 Task: Set Answer 1 of the checkboxes to "Research".
Action: Mouse moved to (420, 606)
Screenshot: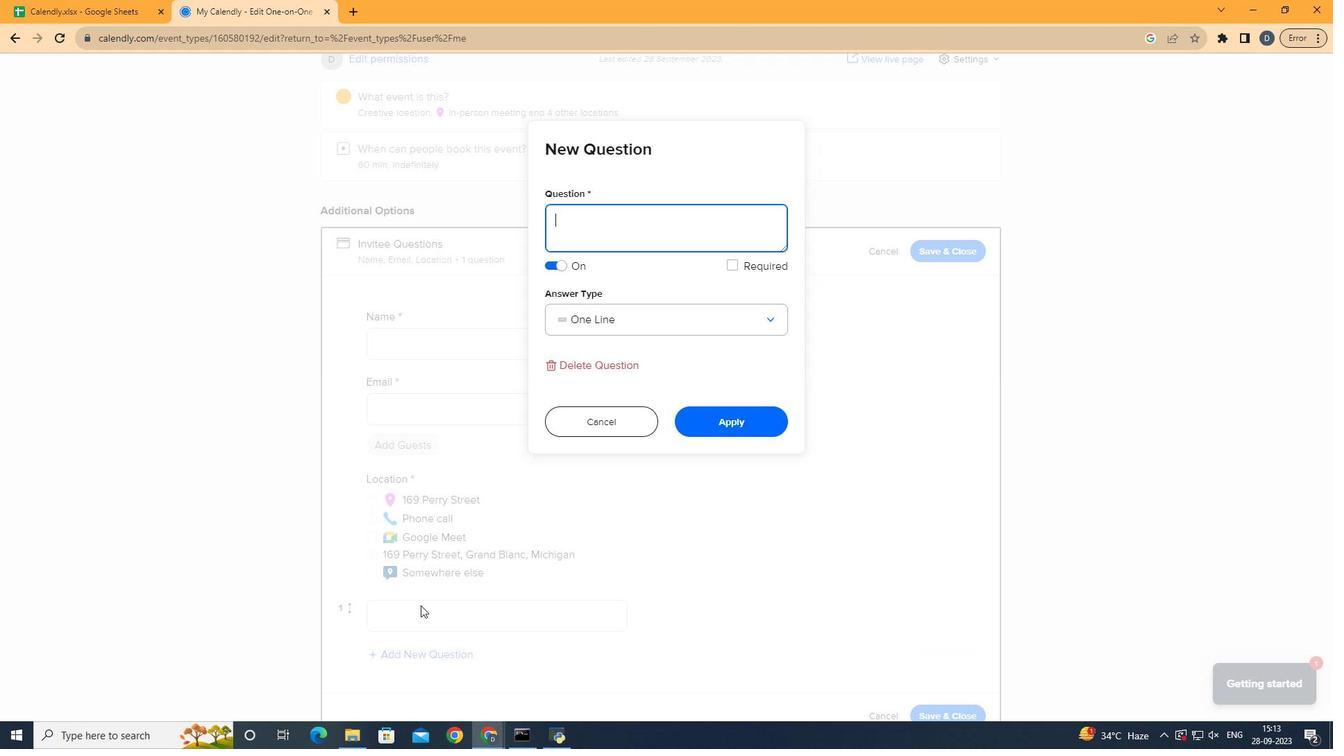 
Action: Mouse pressed left at (420, 606)
Screenshot: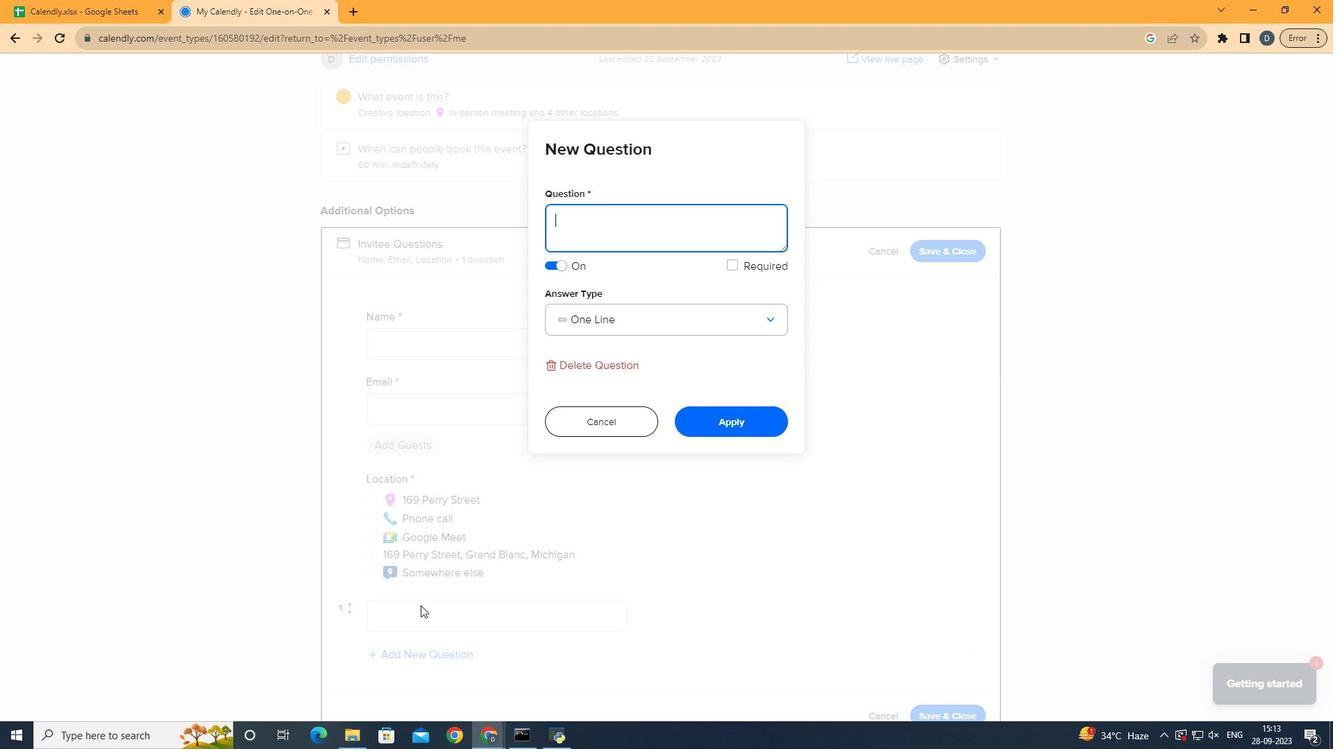 
Action: Mouse moved to (609, 324)
Screenshot: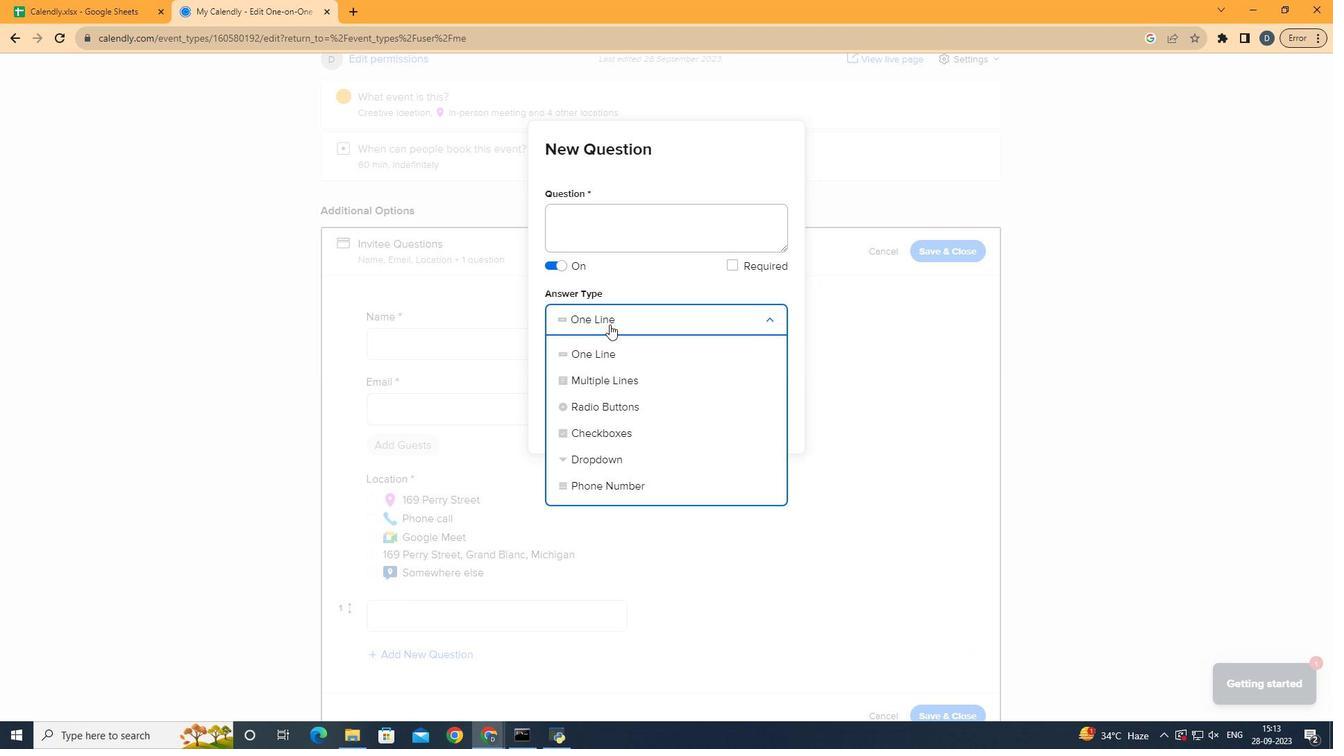 
Action: Mouse pressed left at (609, 324)
Screenshot: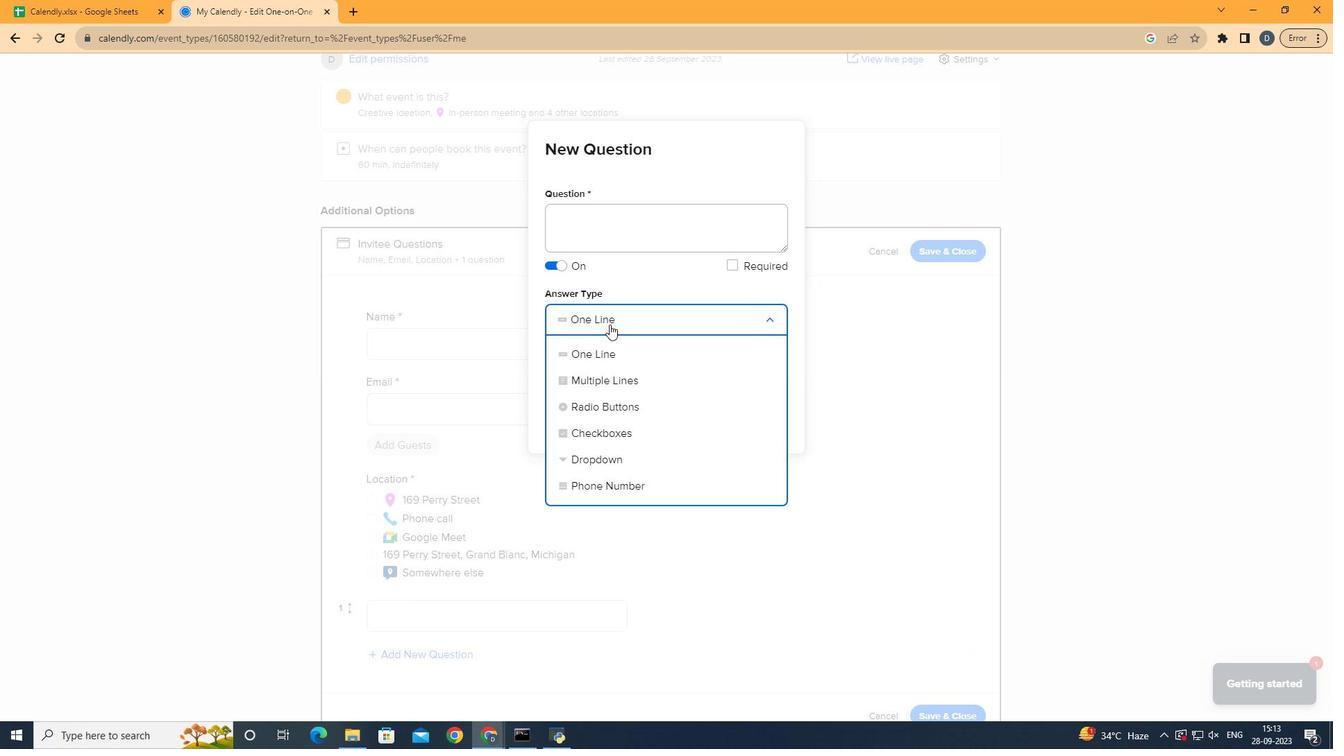 
Action: Mouse moved to (634, 439)
Screenshot: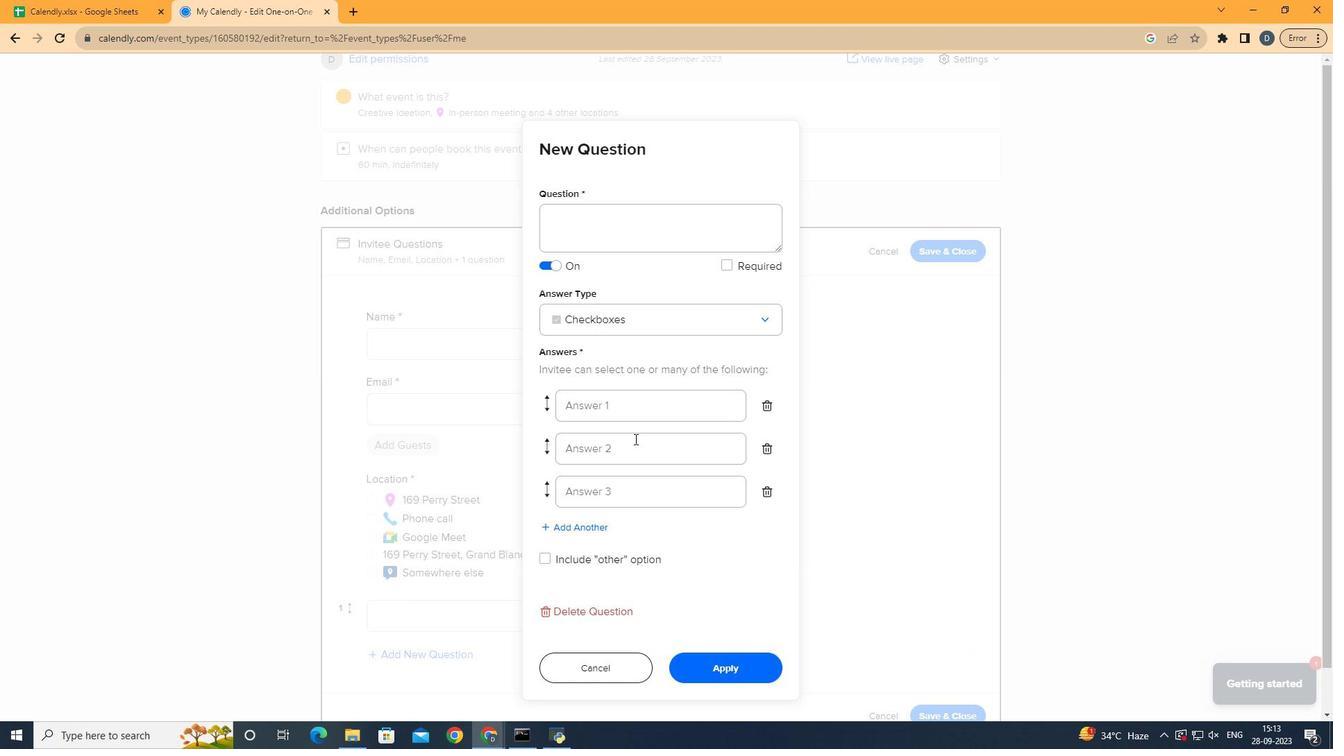 
Action: Mouse pressed left at (634, 439)
Screenshot: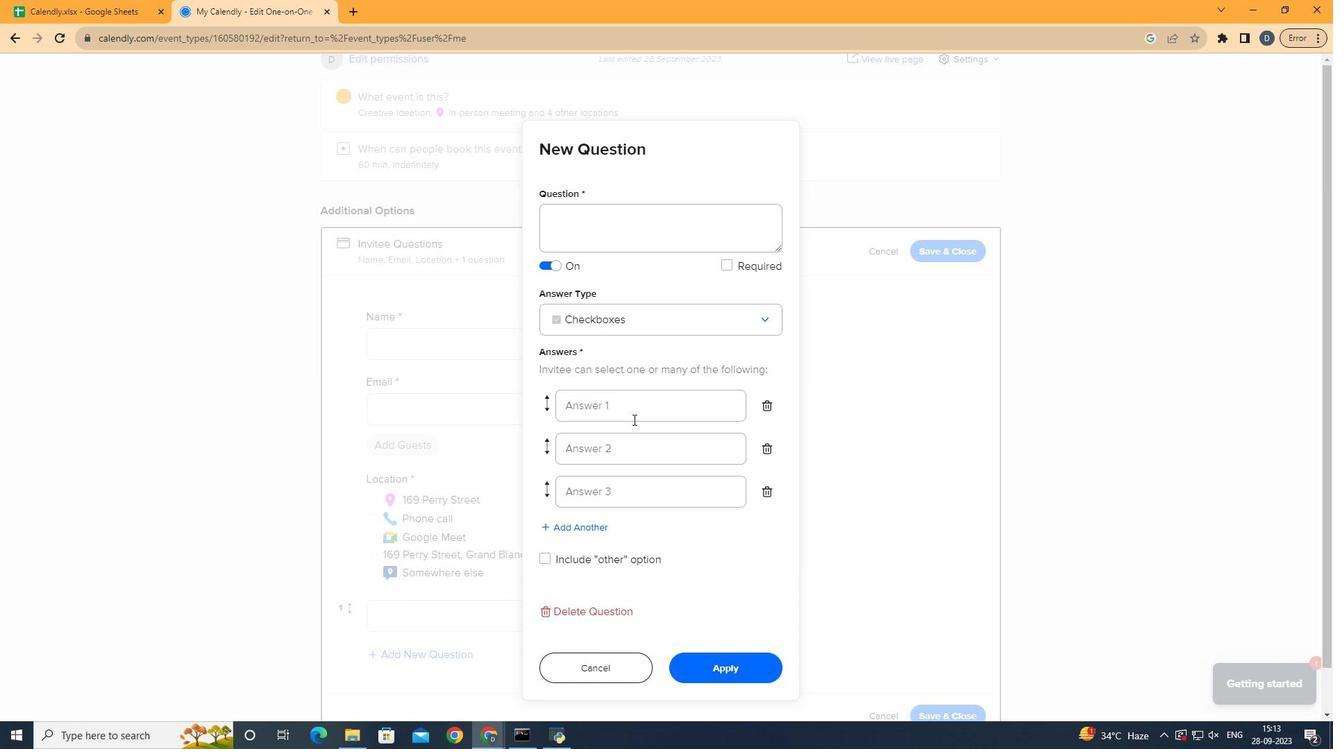 
Action: Mouse moved to (618, 398)
Screenshot: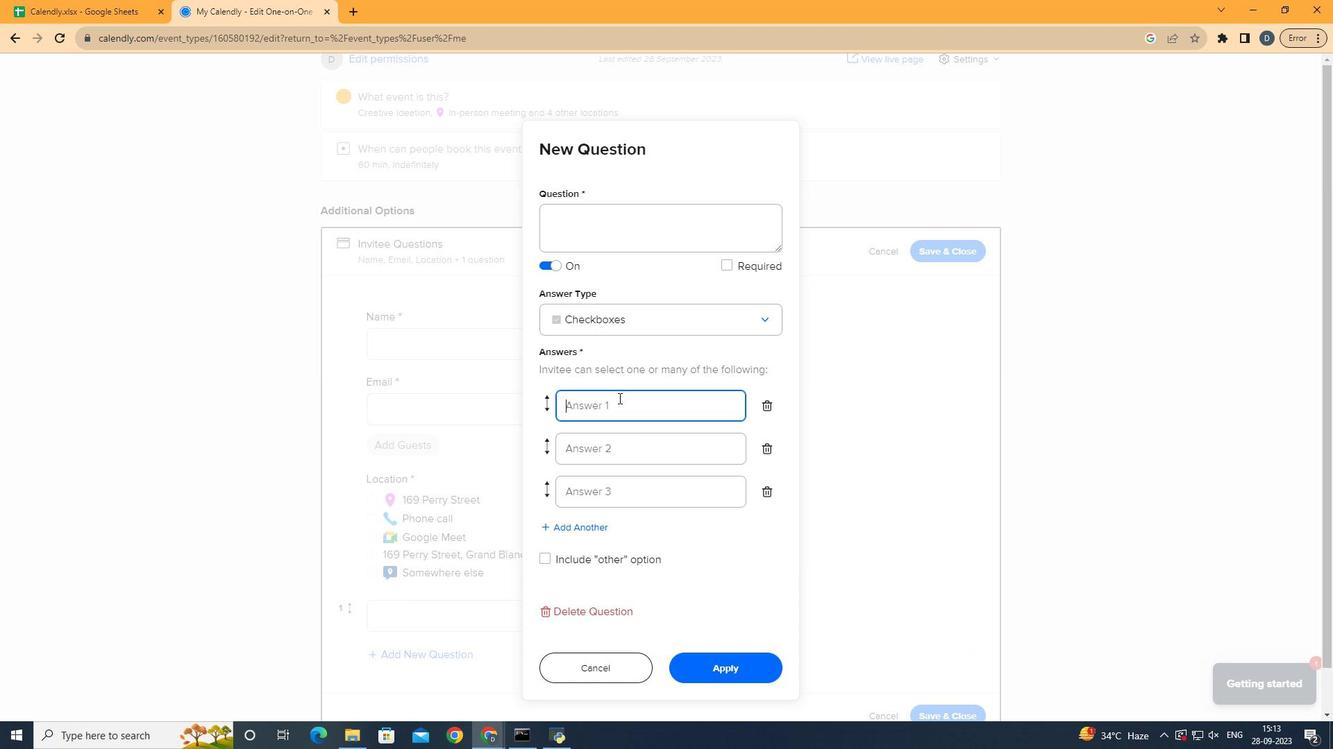 
Action: Mouse pressed left at (618, 398)
Screenshot: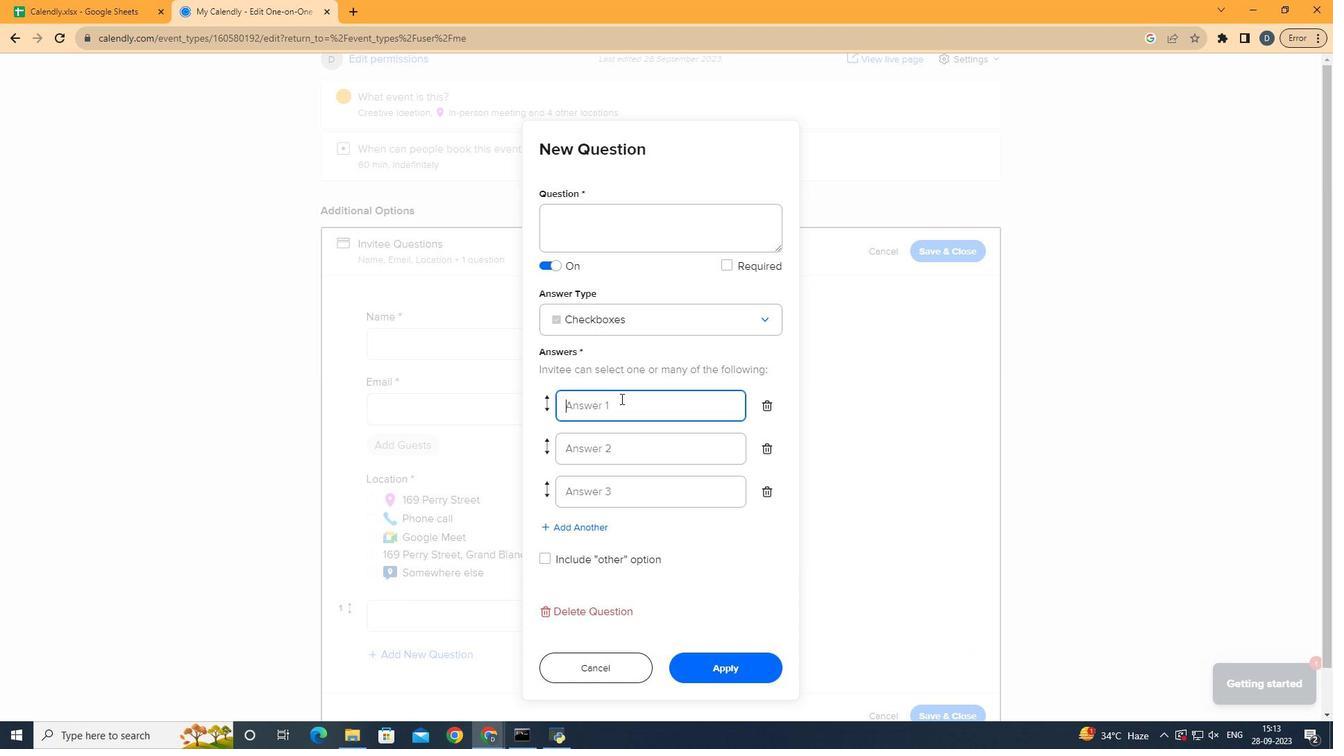 
Action: Mouse moved to (620, 399)
Screenshot: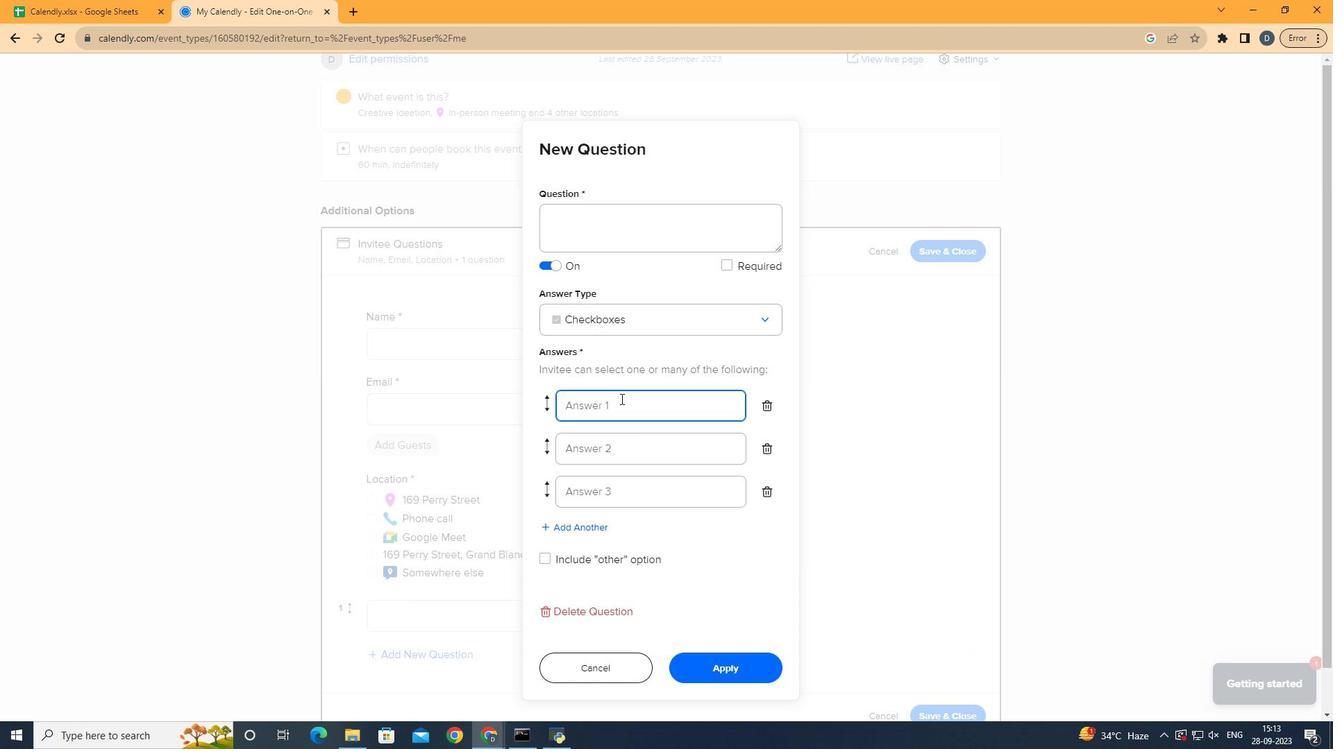 
Action: Key pressed <Key.shift>Research
Screenshot: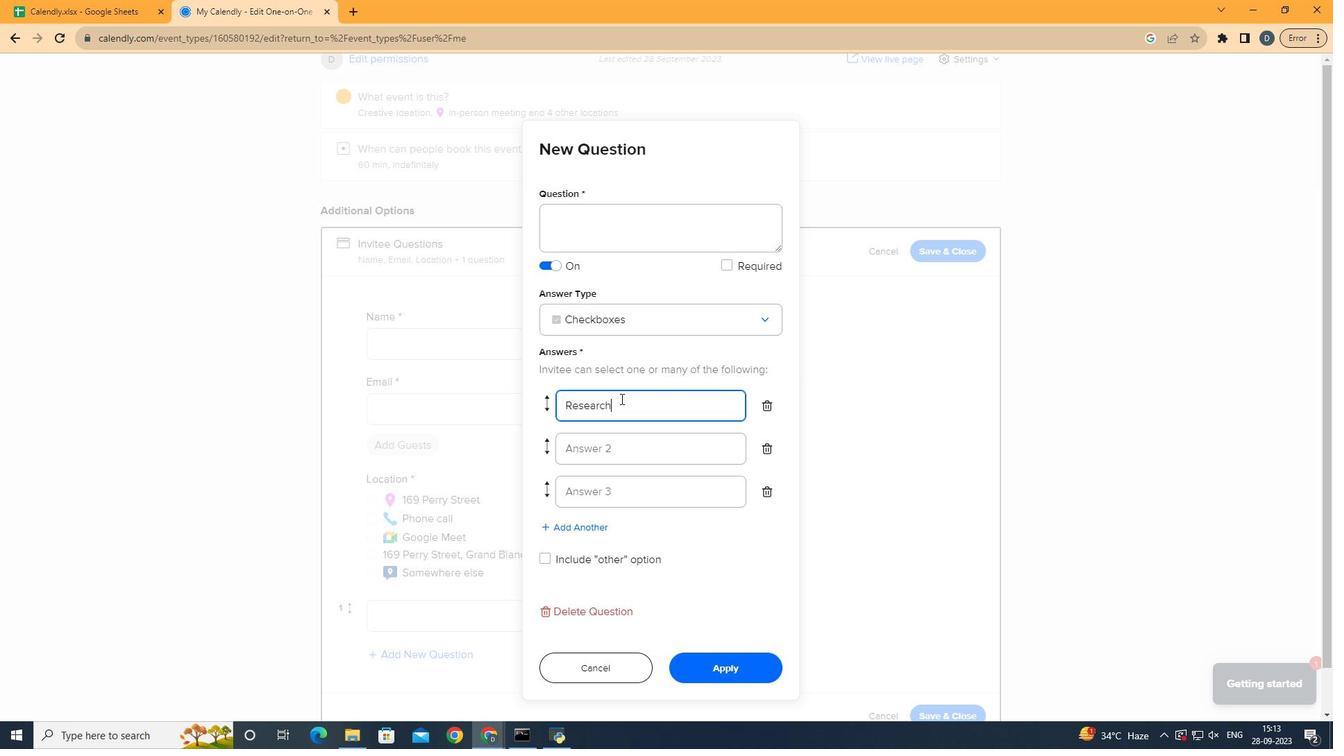 
Action: Mouse moved to (718, 536)
Screenshot: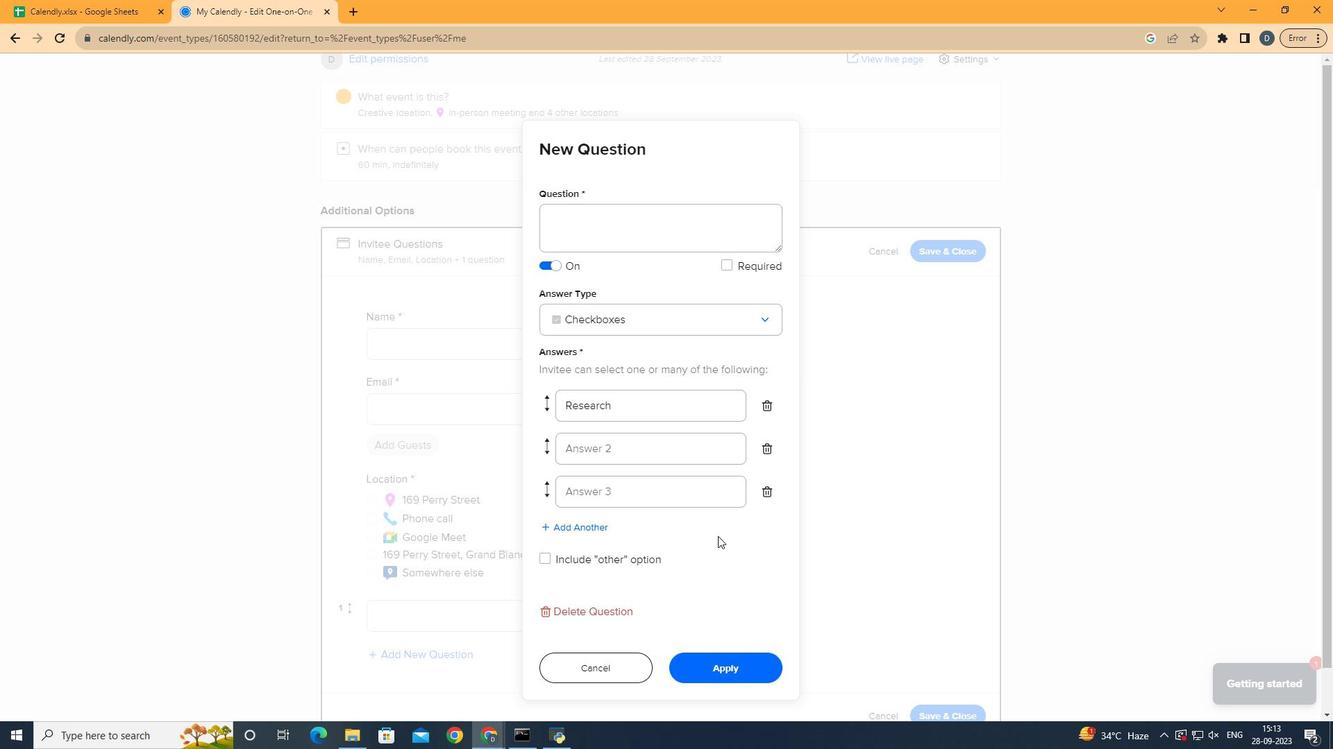 
Action: Mouse pressed left at (718, 536)
Screenshot: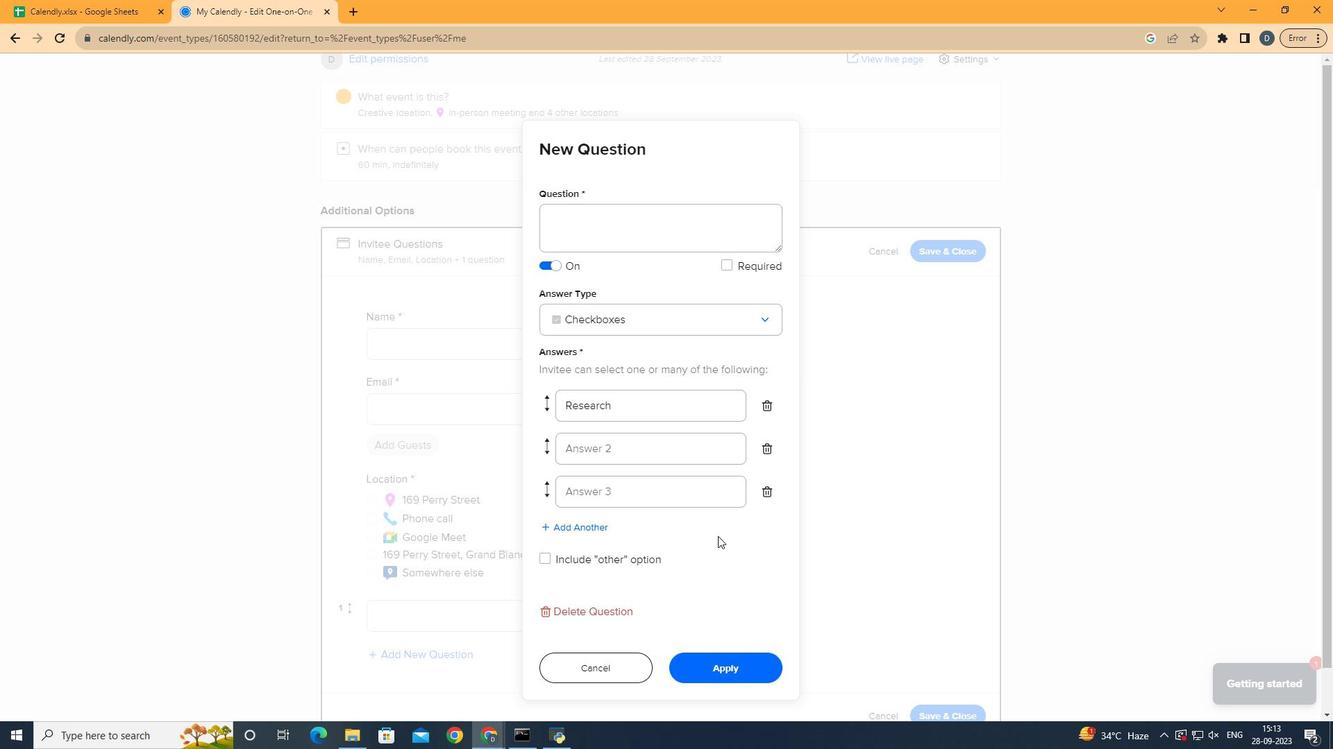 
